 Task: Create a sub task Release to Production / Go Live for the task  Develop a new online tool for online customer feedback in the project ArtisanTech , assign it to team member softage.5@softage.net and update the status of the sub task to  Off Track , set the priority of the sub task to High
Action: Mouse moved to (81, 298)
Screenshot: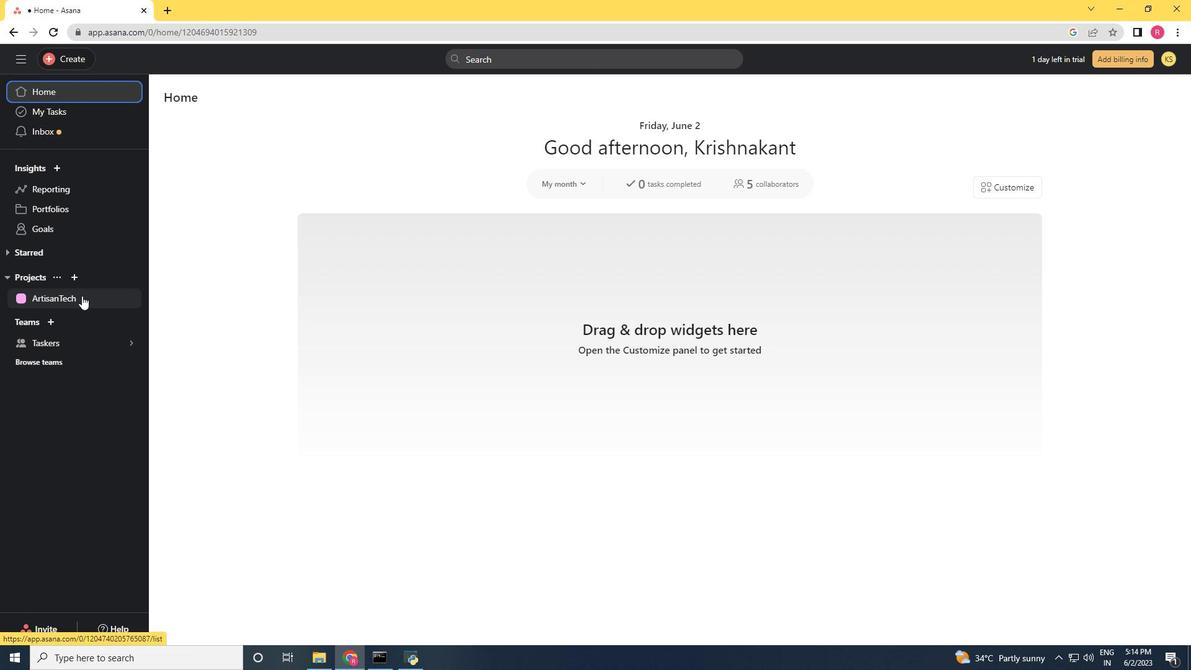 
Action: Mouse pressed left at (81, 298)
Screenshot: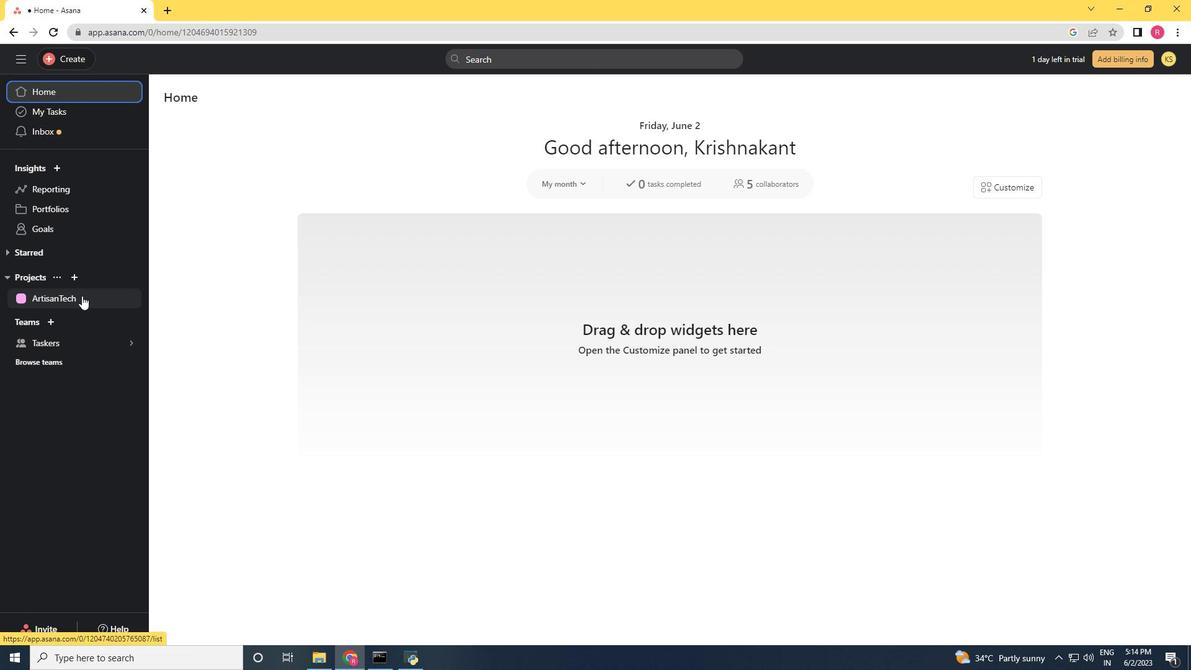 
Action: Mouse moved to (524, 268)
Screenshot: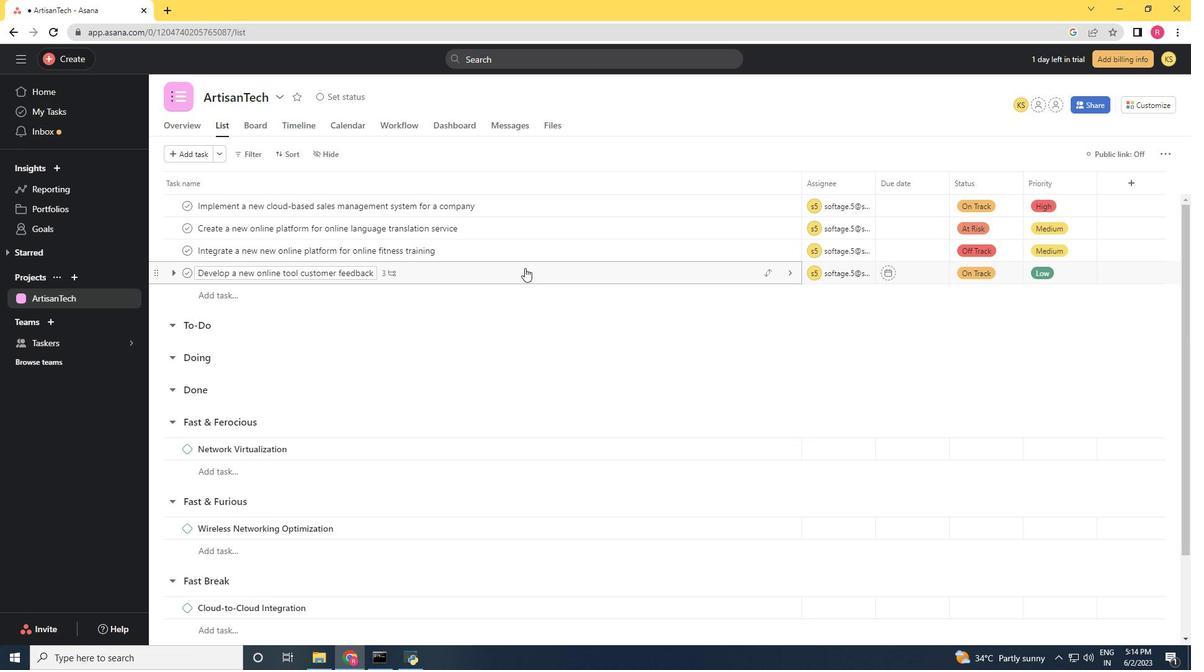 
Action: Mouse pressed left at (524, 268)
Screenshot: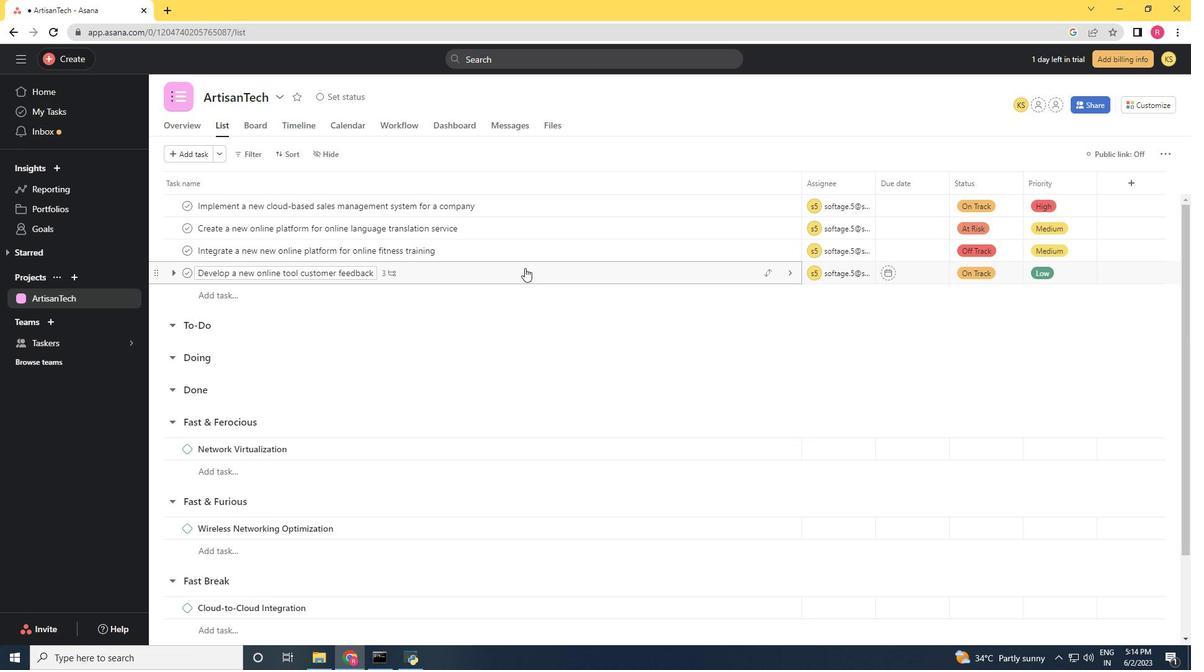 
Action: Mouse moved to (876, 394)
Screenshot: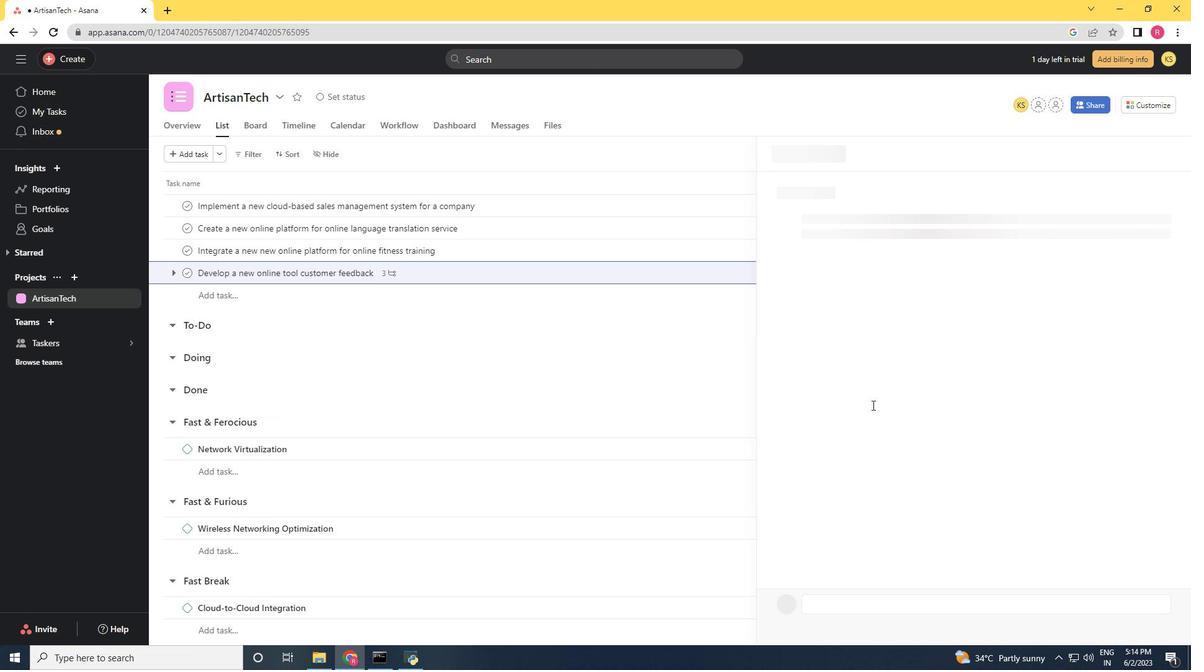 
Action: Mouse scrolled (876, 393) with delta (0, 0)
Screenshot: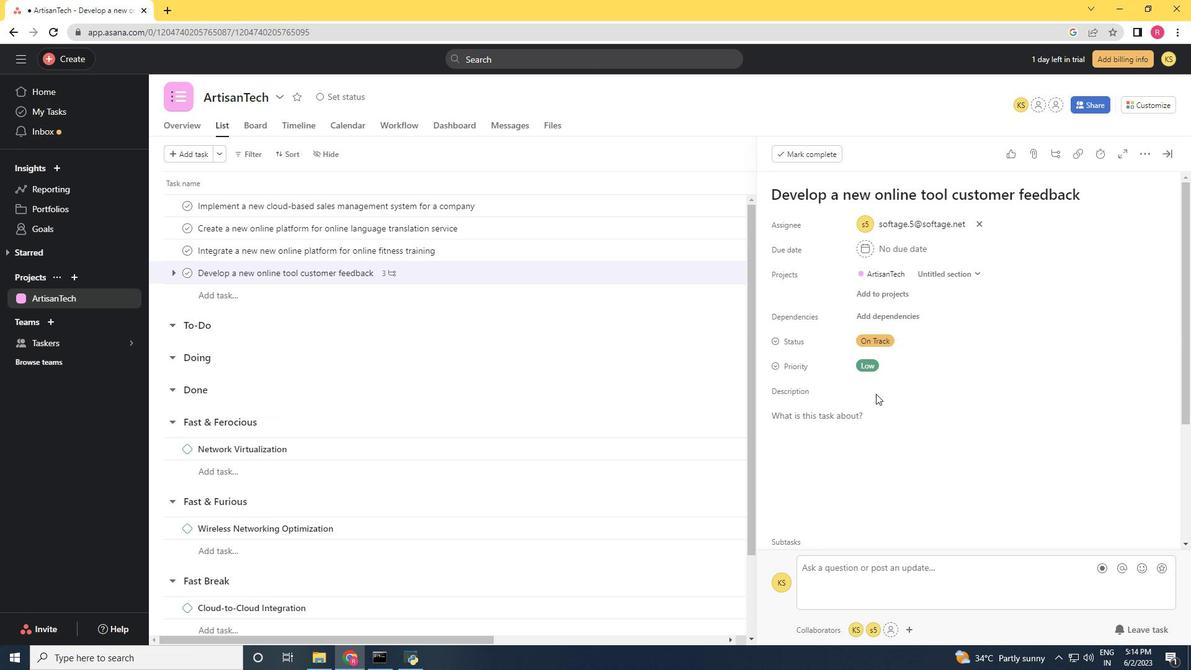 
Action: Mouse scrolled (876, 393) with delta (0, 0)
Screenshot: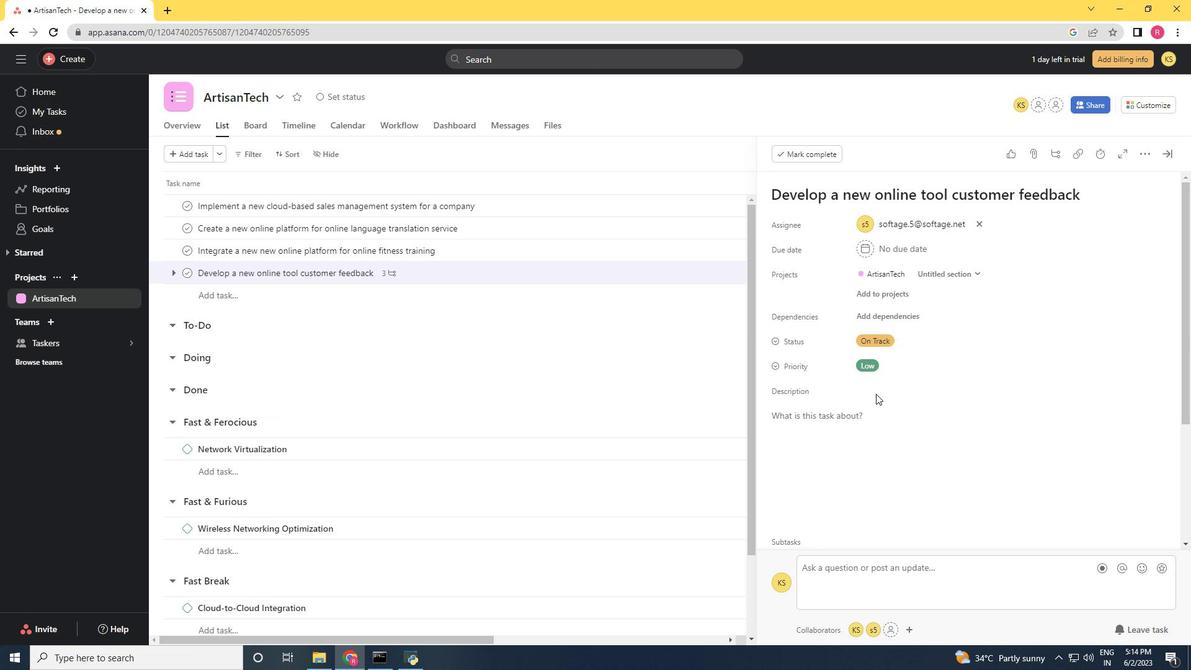 
Action: Mouse scrolled (876, 393) with delta (0, 0)
Screenshot: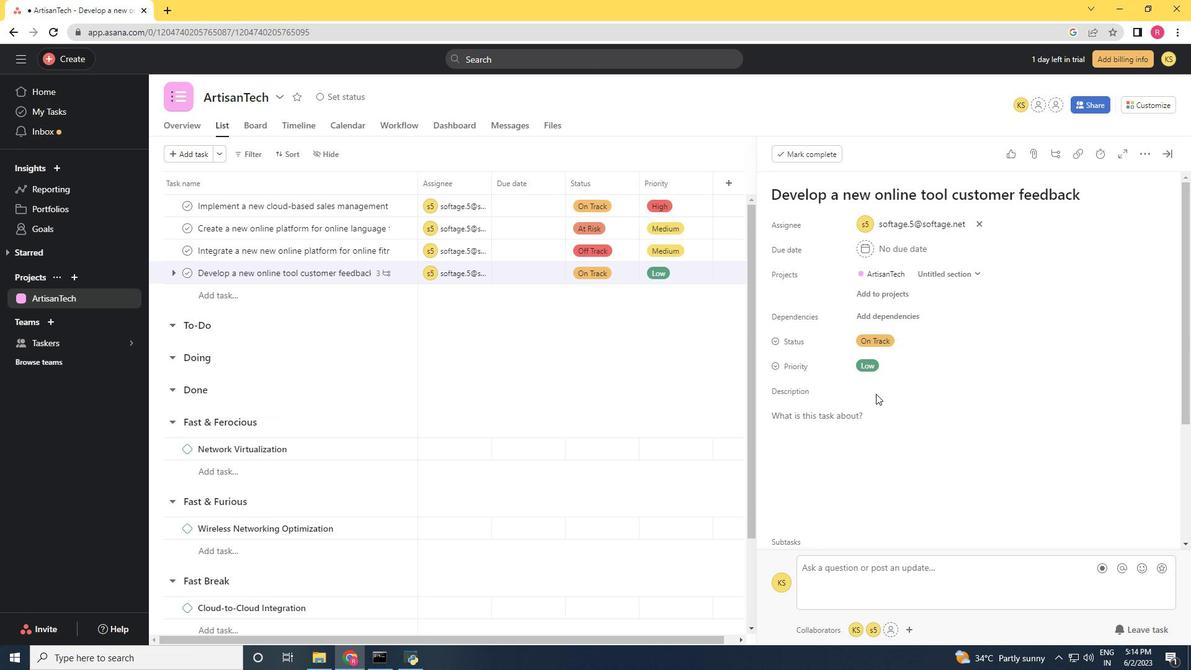 
Action: Mouse scrolled (876, 393) with delta (0, 0)
Screenshot: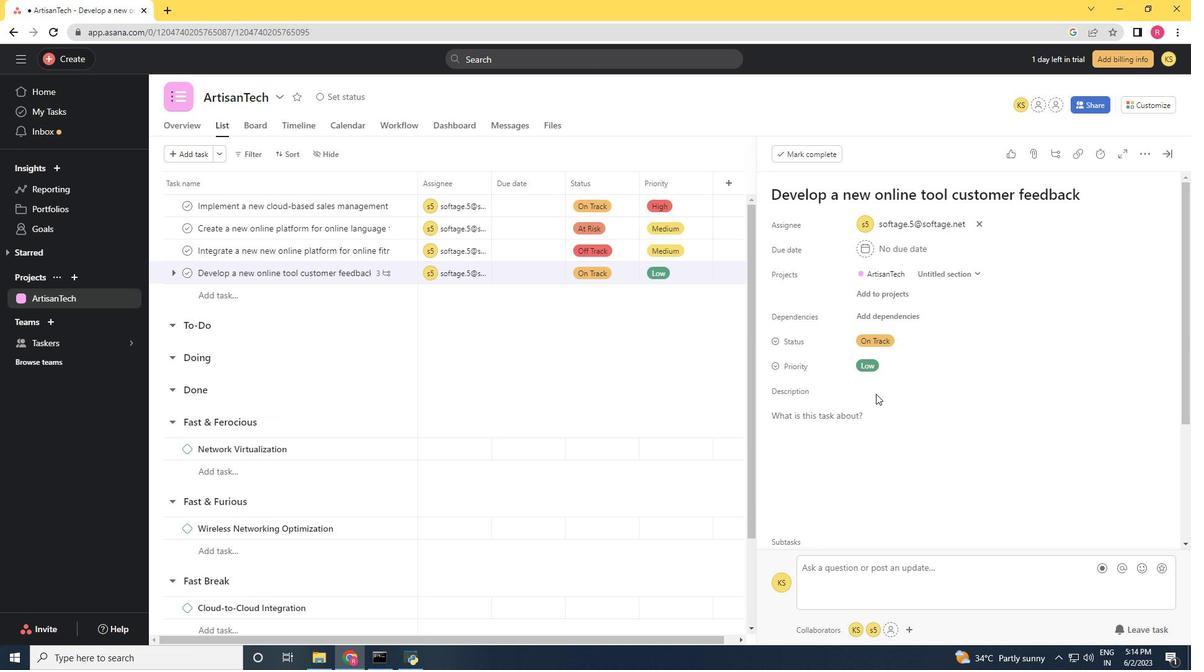 
Action: Mouse scrolled (876, 393) with delta (0, 0)
Screenshot: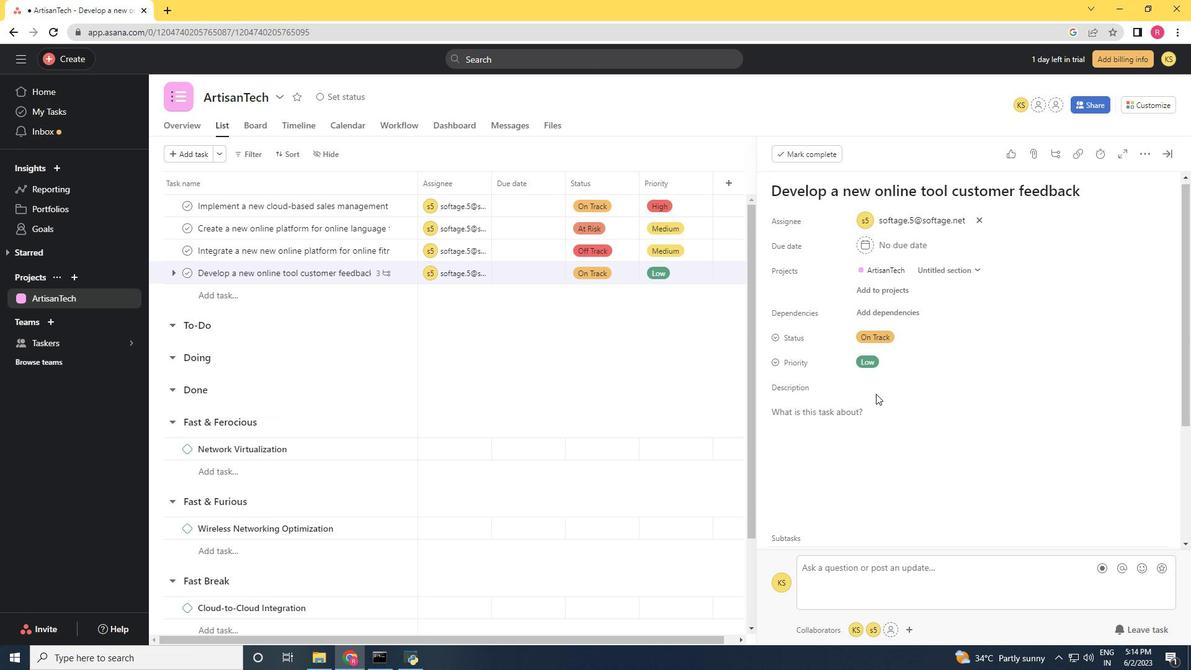 
Action: Mouse moved to (809, 457)
Screenshot: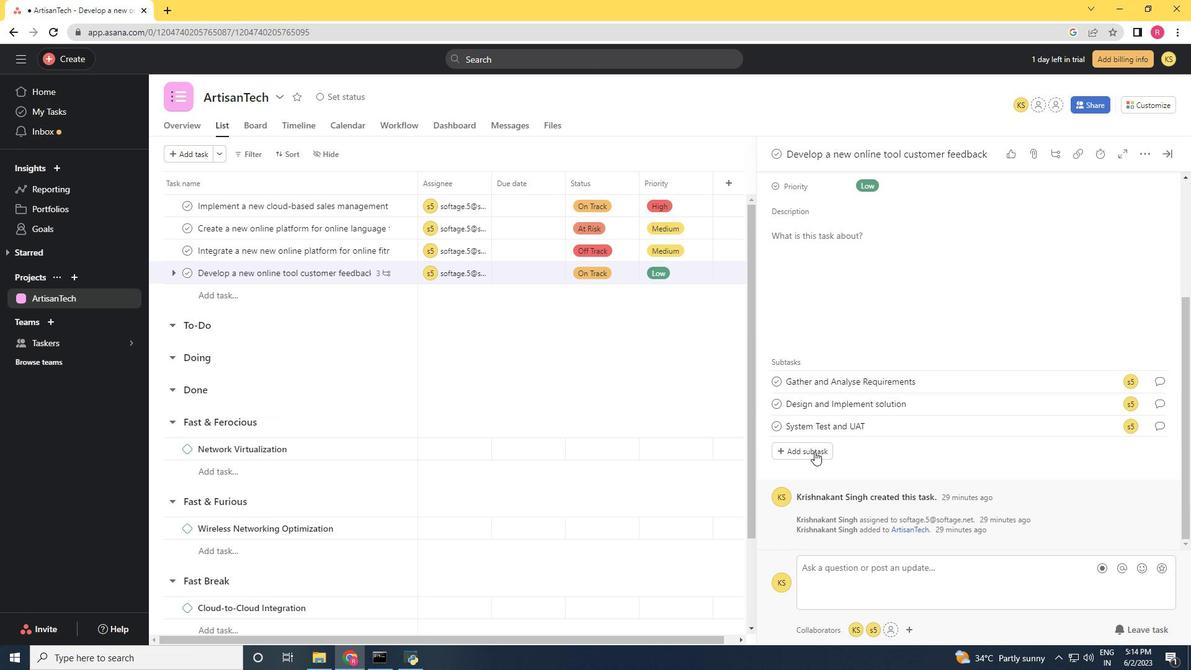 
Action: Mouse pressed left at (809, 457)
Screenshot: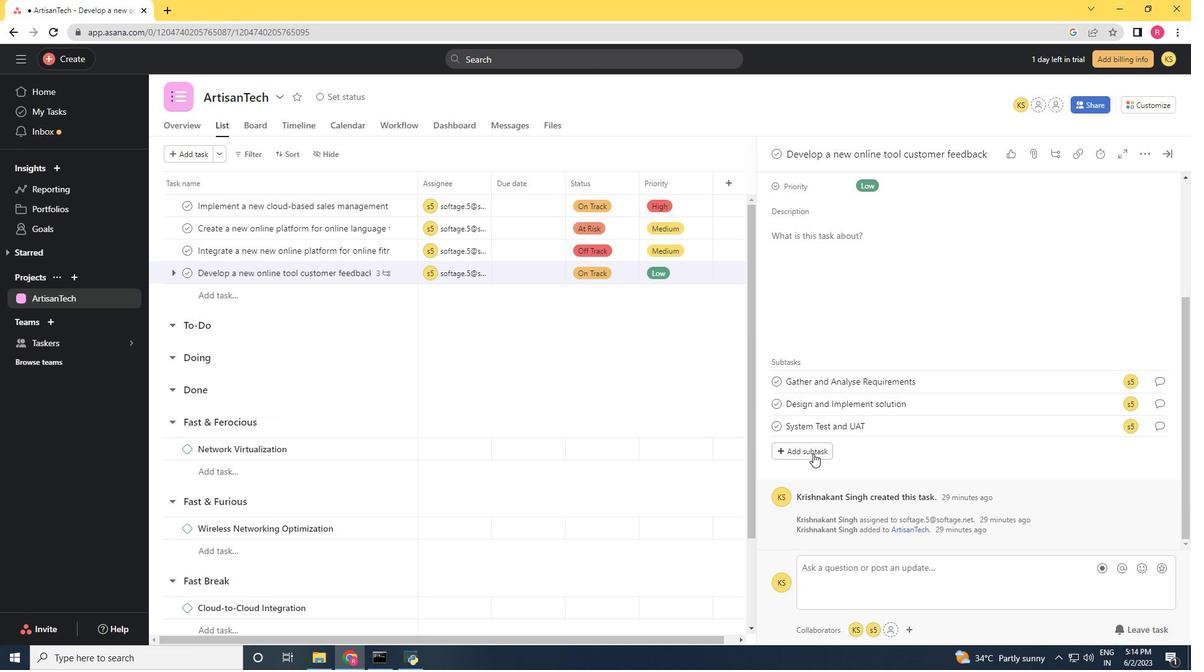 
Action: Mouse moved to (482, 412)
Screenshot: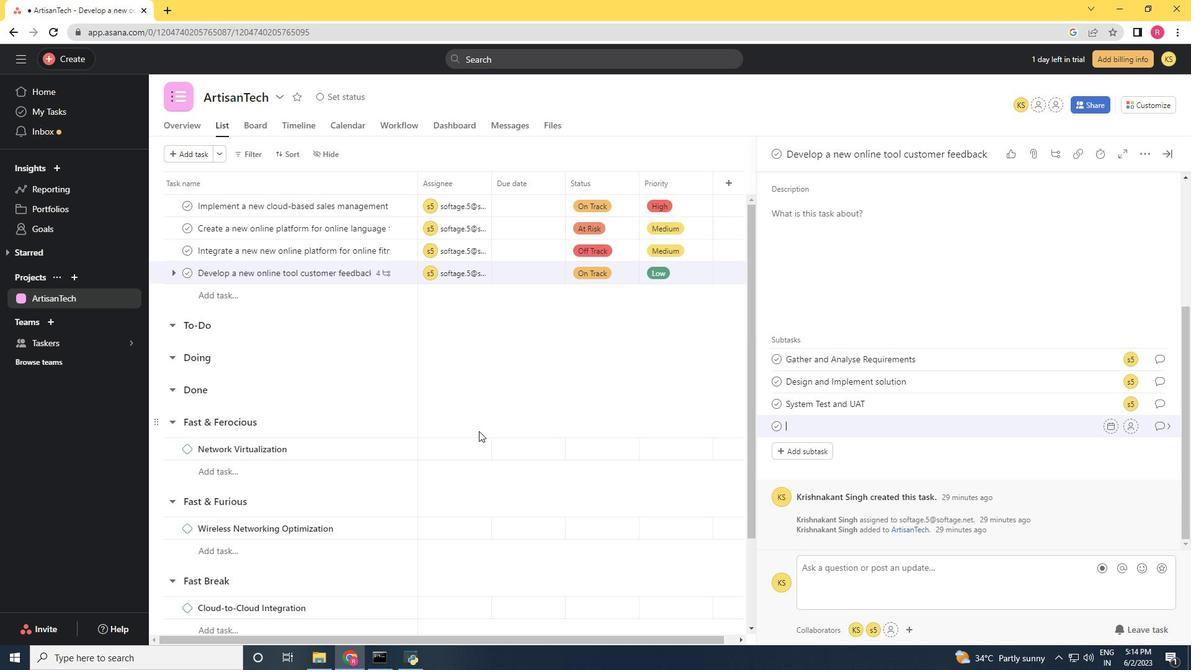 
Action: Key pressed <Key.shift><Key.shift><Key.shift><Key.shift><Key.shift><Key.shift>Release<Key.space>to<Key.space><Key.shift>Production<Key.space>/<Key.space><Key.shift><Key.shift><Key.shift><Key.shift><Key.shift><Key.shift><Key.shift><Key.shift>Go<Key.space><Key.shift>Live
Screenshot: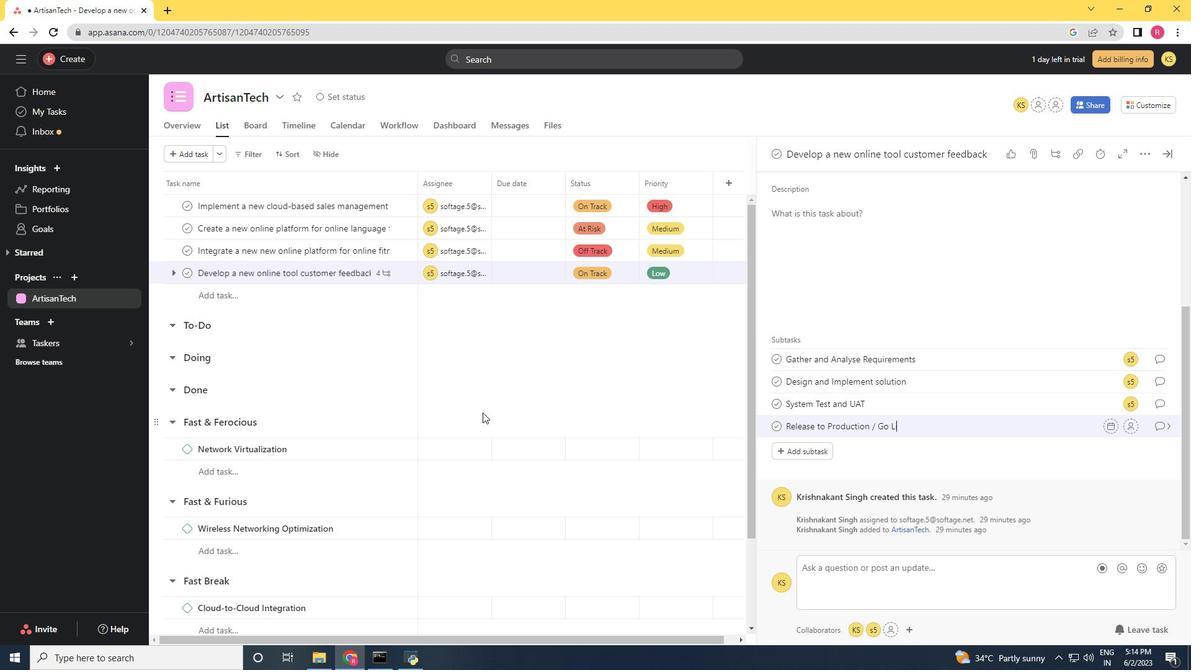 
Action: Mouse moved to (1130, 428)
Screenshot: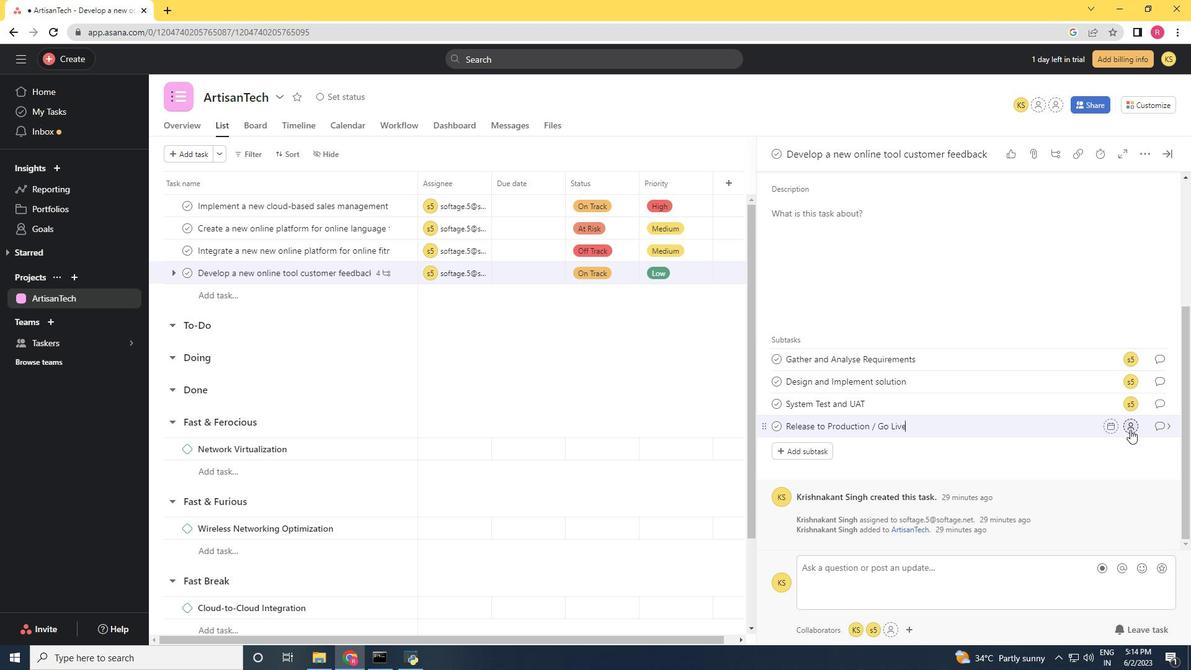 
Action: Mouse pressed left at (1130, 428)
Screenshot: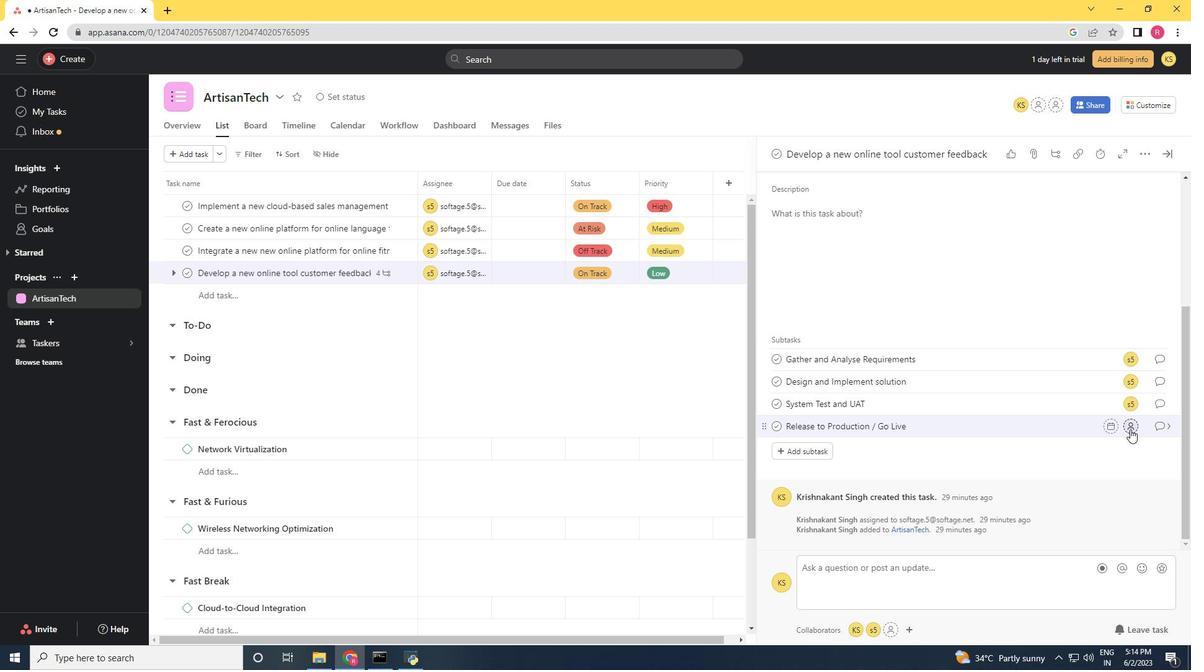 
Action: Mouse moved to (924, 372)
Screenshot: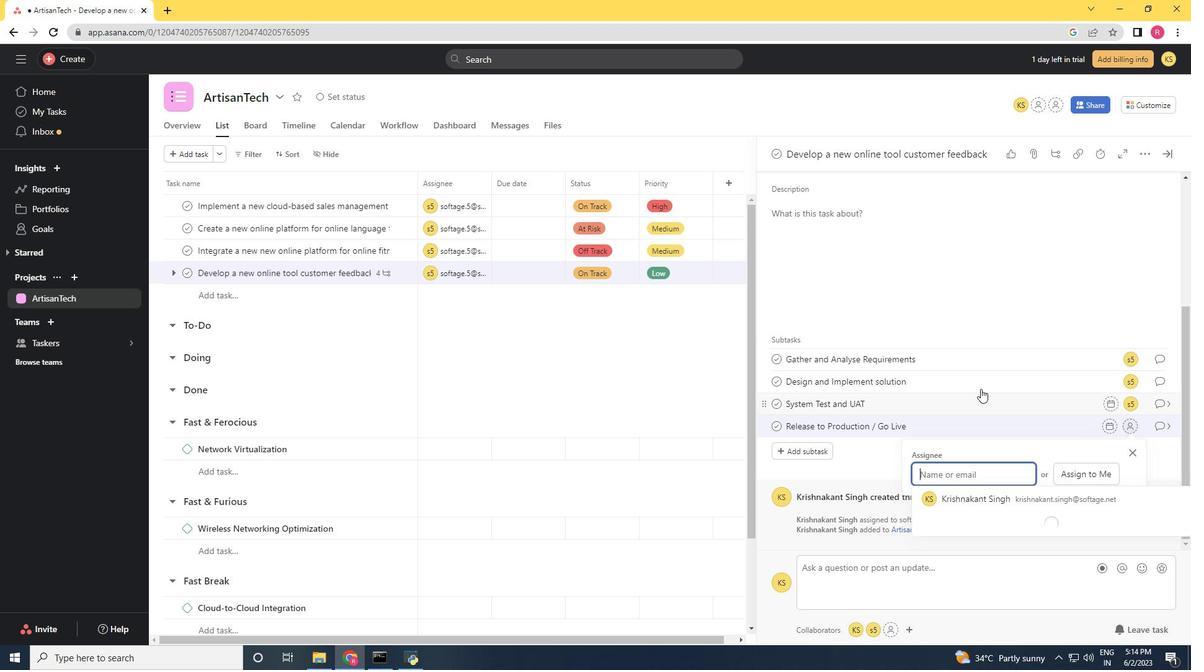 
Action: Key pressed softage.5<Key.shift>@softage.net
Screenshot: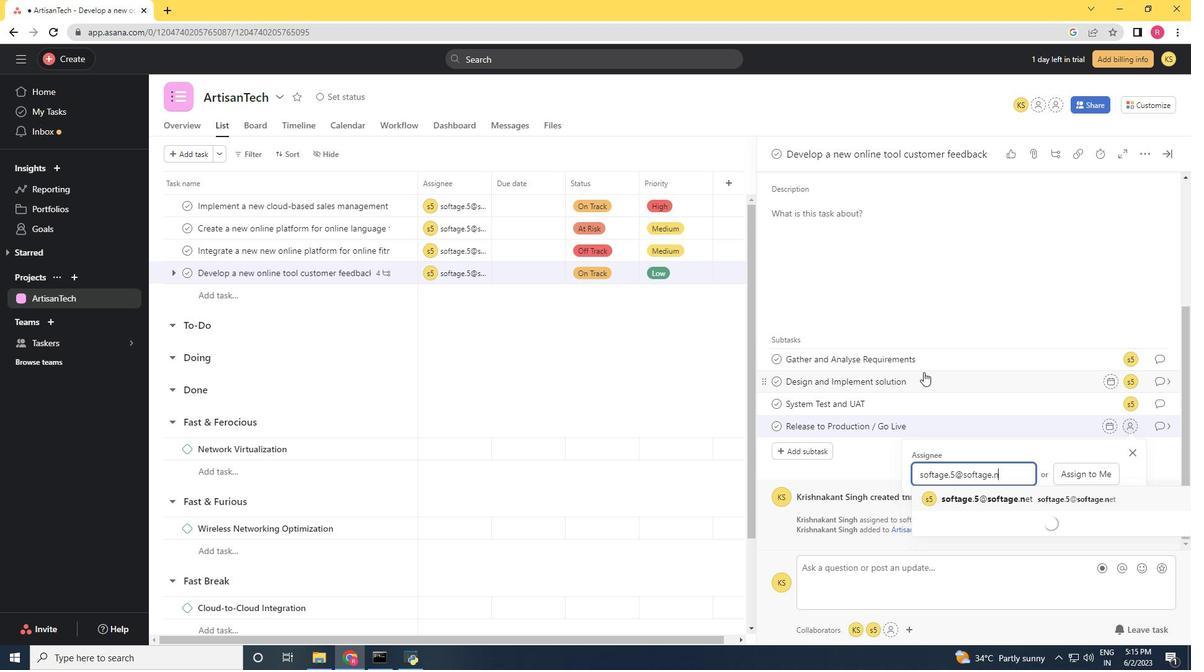 
Action: Mouse moved to (1004, 495)
Screenshot: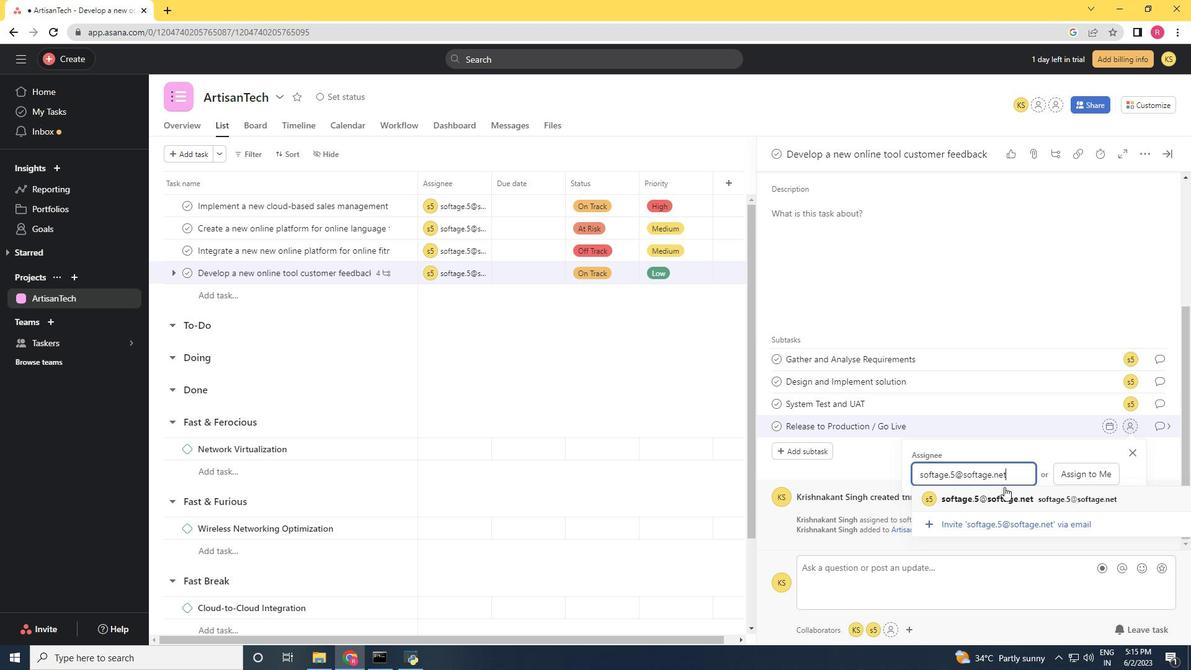 
Action: Mouse pressed left at (1004, 495)
Screenshot: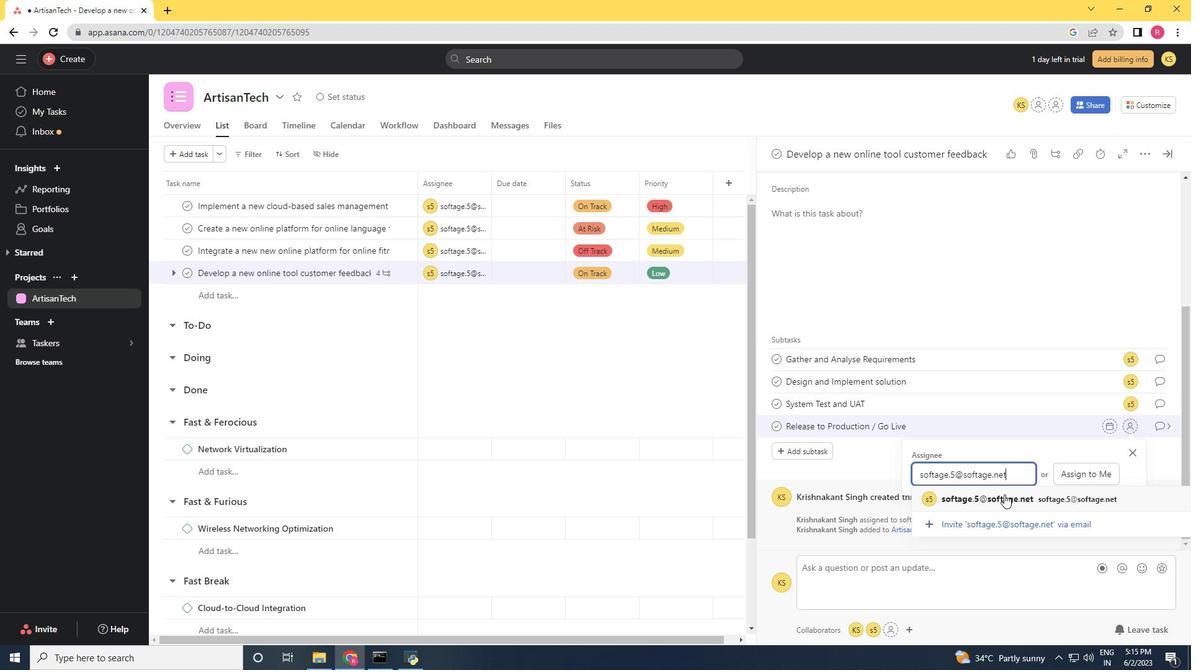 
Action: Mouse moved to (1156, 428)
Screenshot: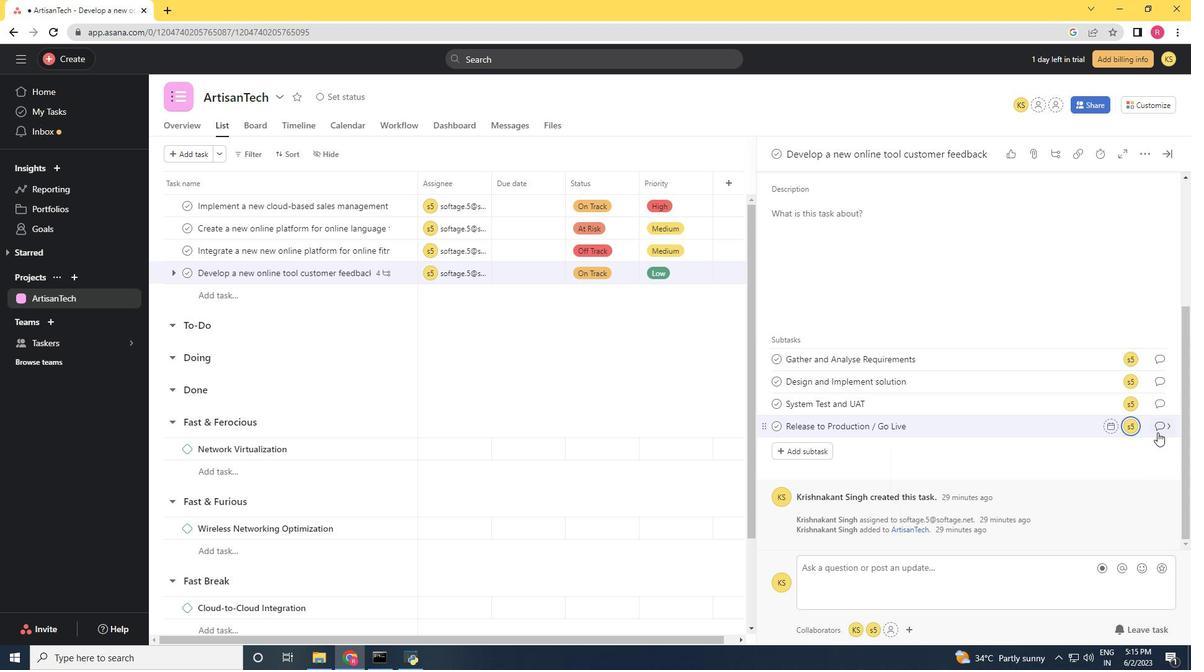 
Action: Mouse pressed left at (1156, 428)
Screenshot: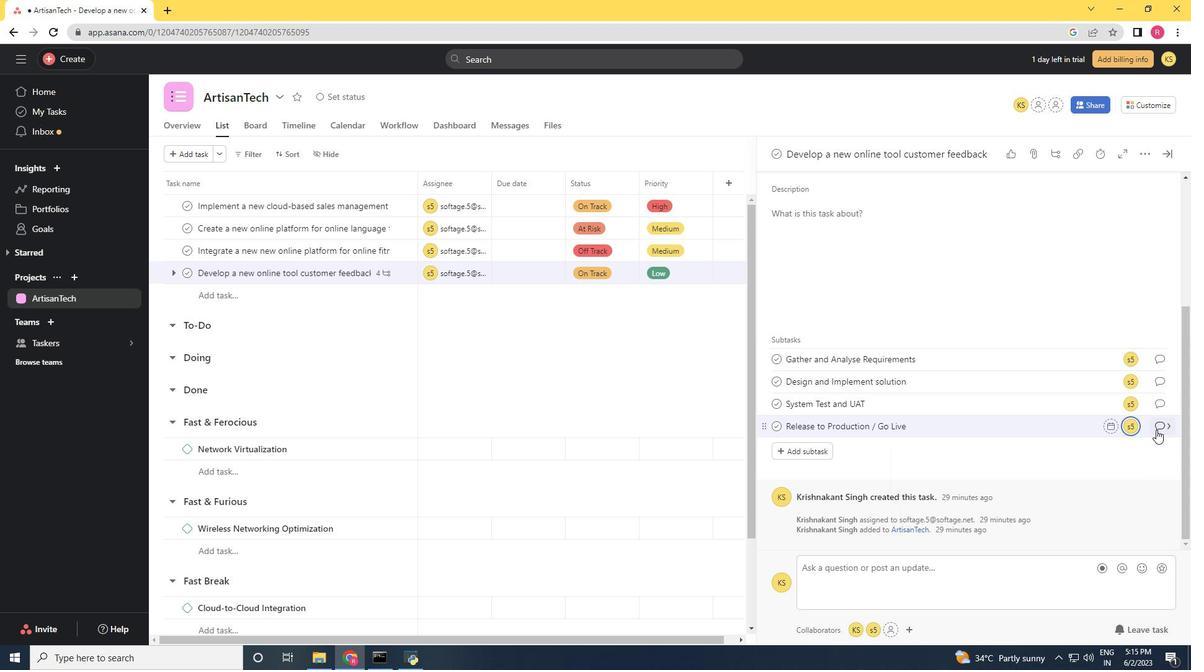 
Action: Mouse moved to (832, 326)
Screenshot: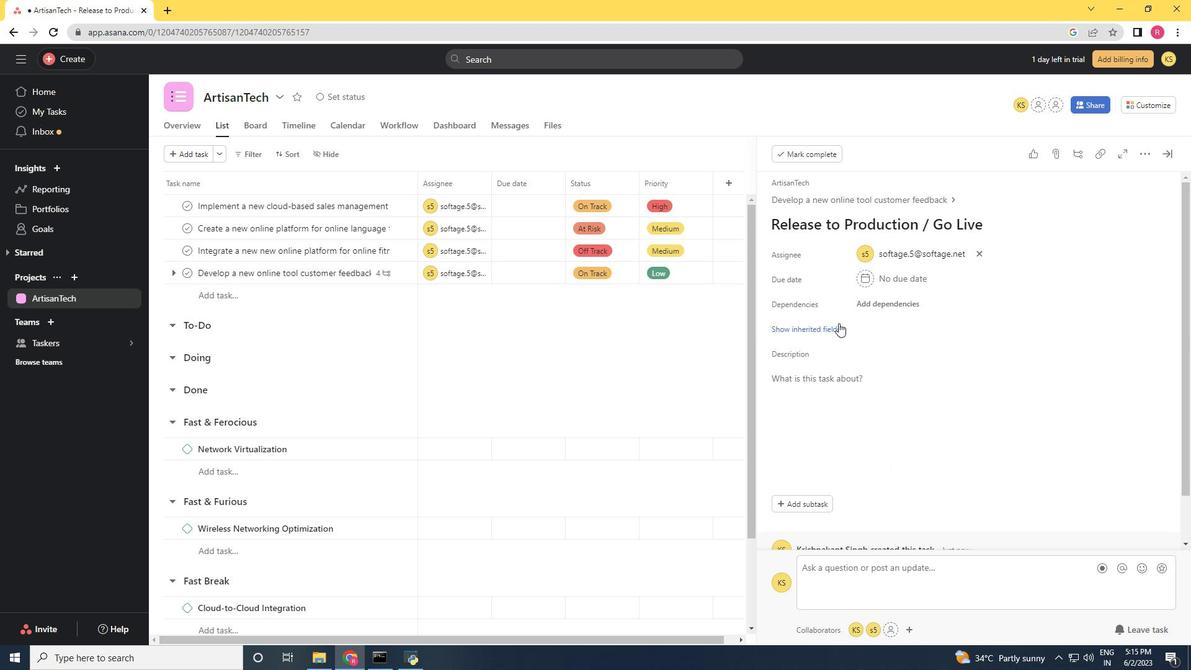 
Action: Mouse pressed left at (832, 326)
Screenshot: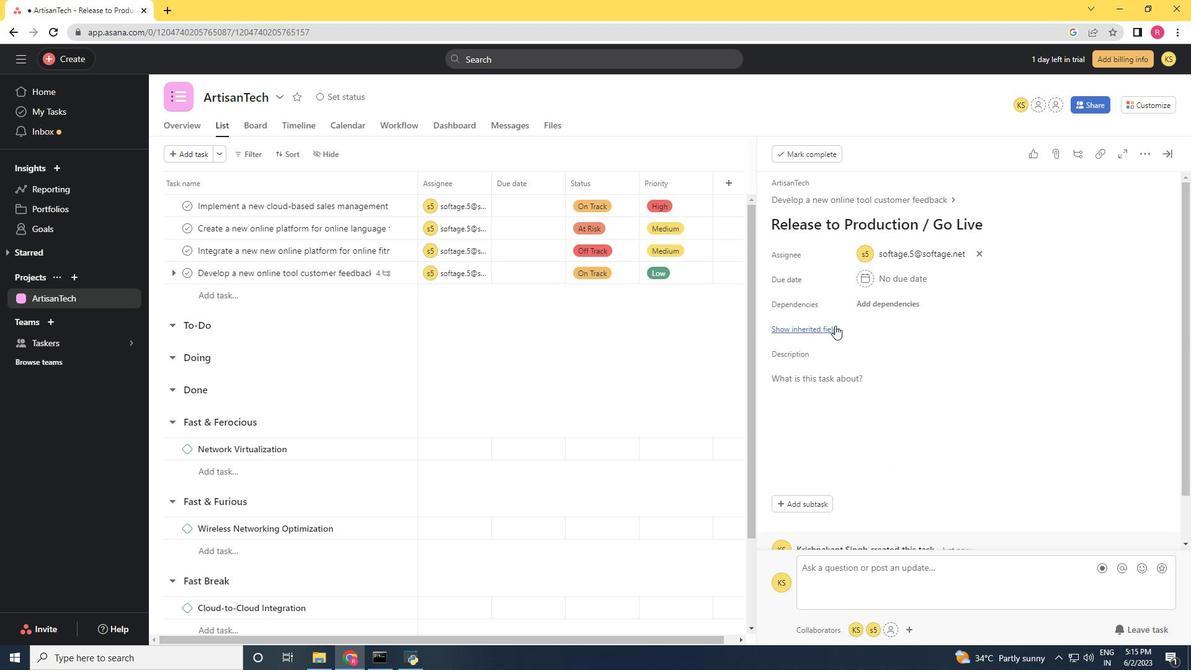 
Action: Mouse moved to (865, 349)
Screenshot: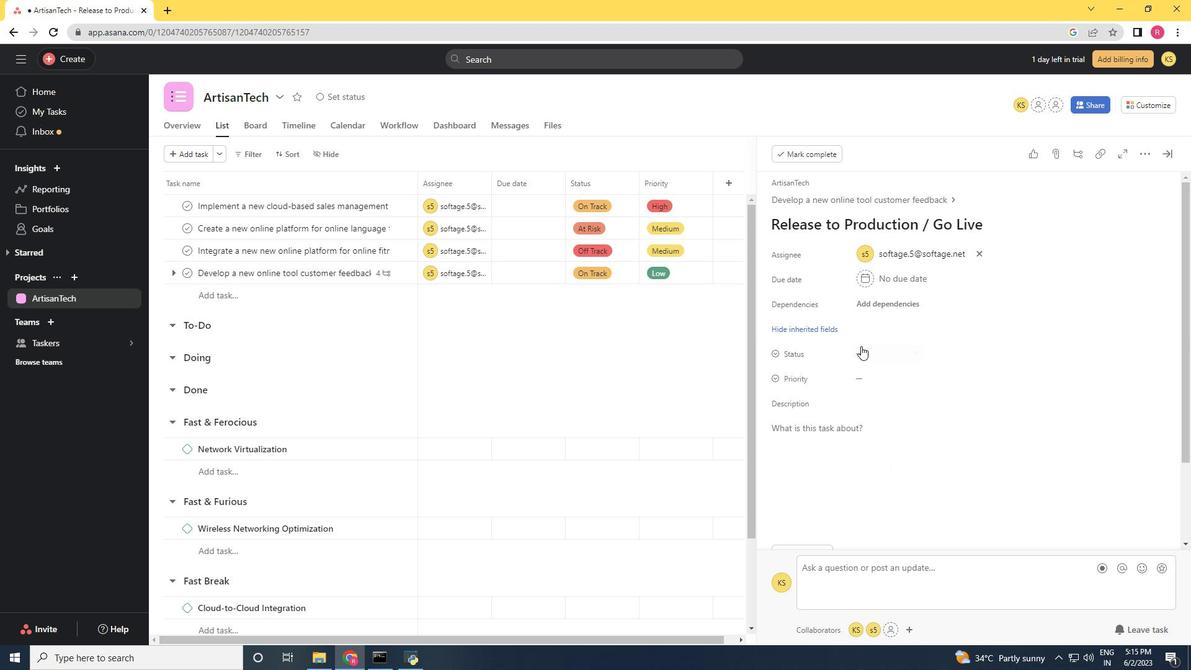 
Action: Mouse pressed left at (865, 349)
Screenshot: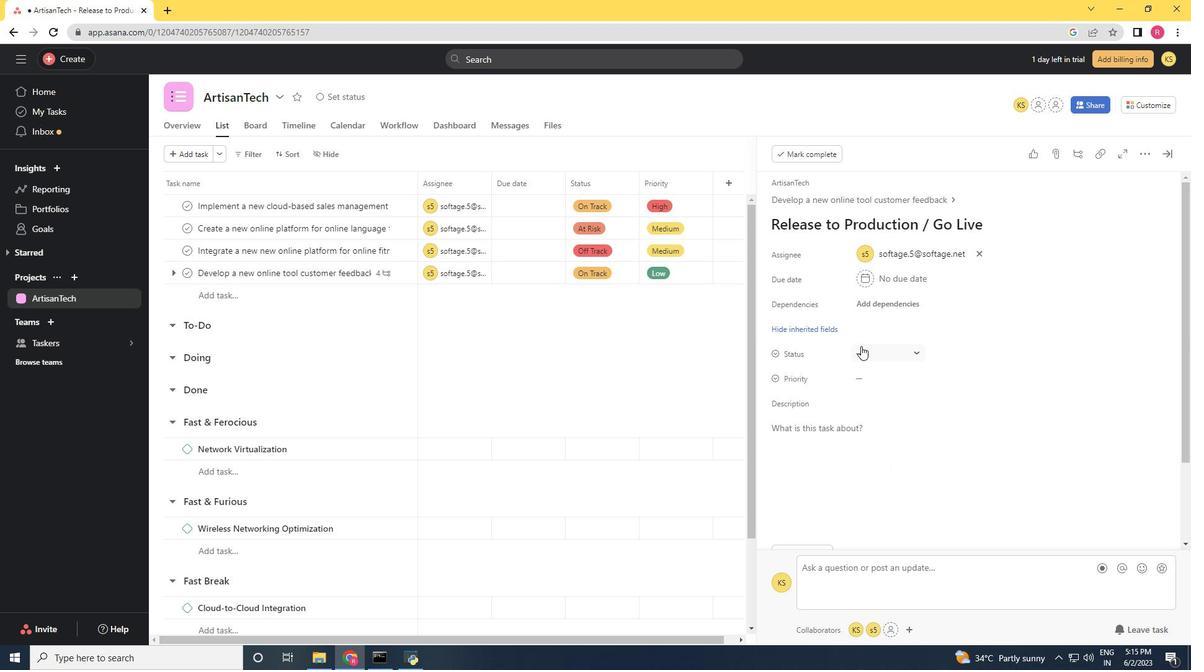 
Action: Mouse moved to (894, 415)
Screenshot: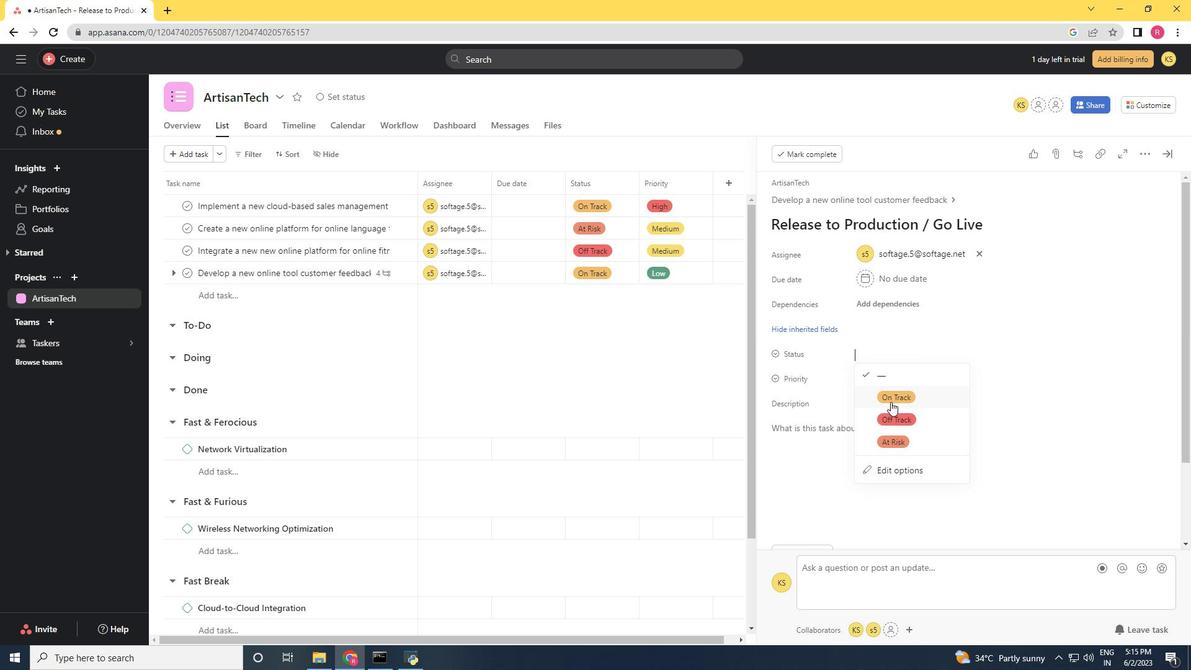 
Action: Mouse pressed left at (894, 415)
Screenshot: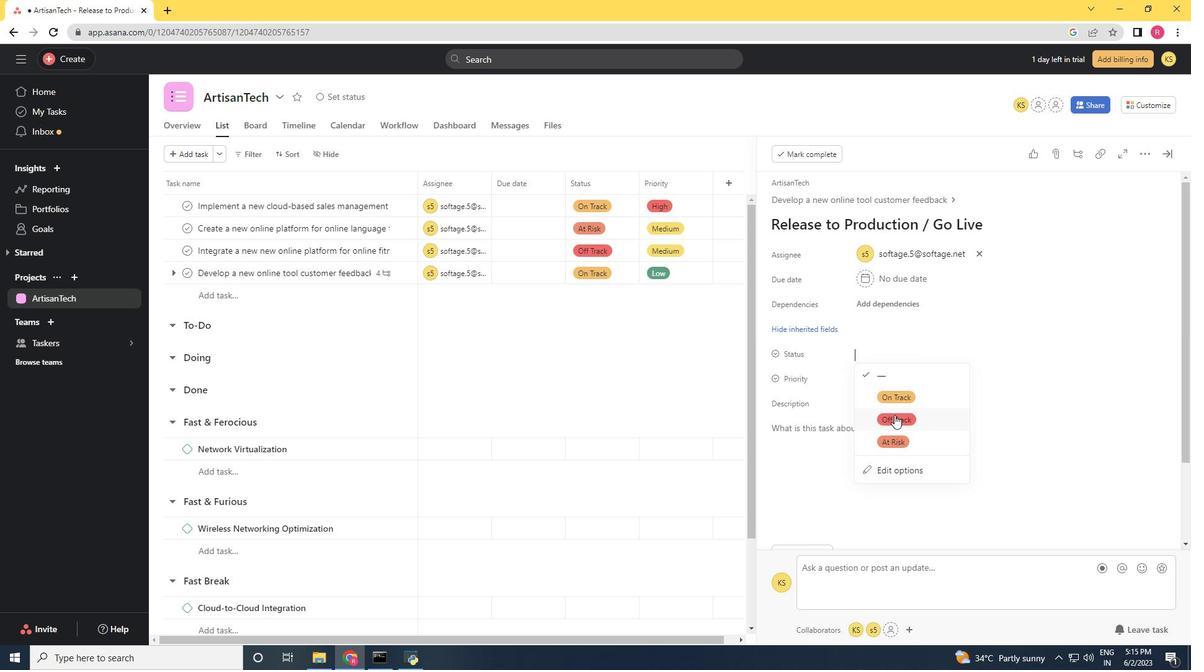 
Action: Mouse moved to (866, 384)
Screenshot: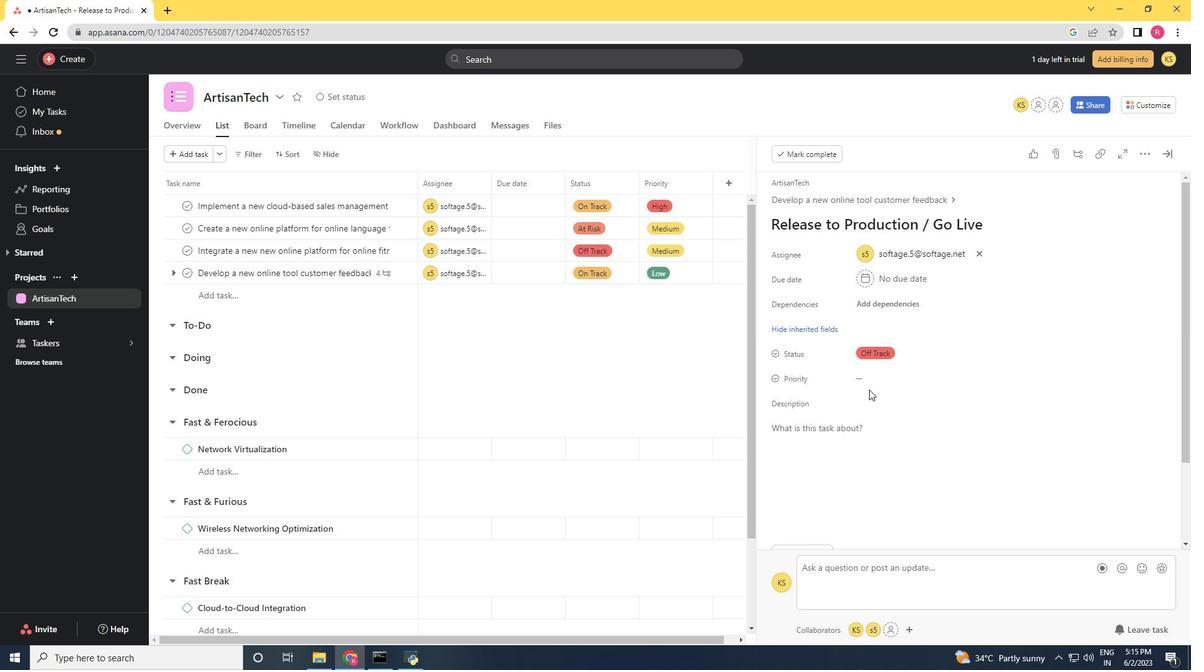 
Action: Mouse pressed left at (866, 384)
Screenshot: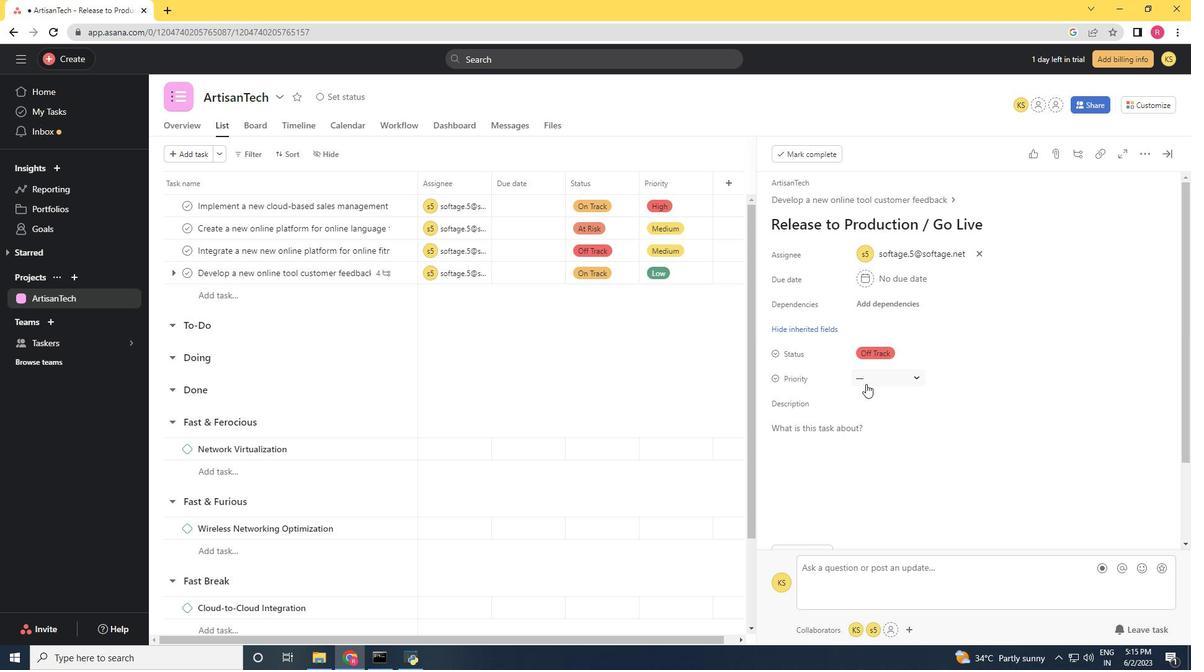 
Action: Mouse moved to (878, 409)
Screenshot: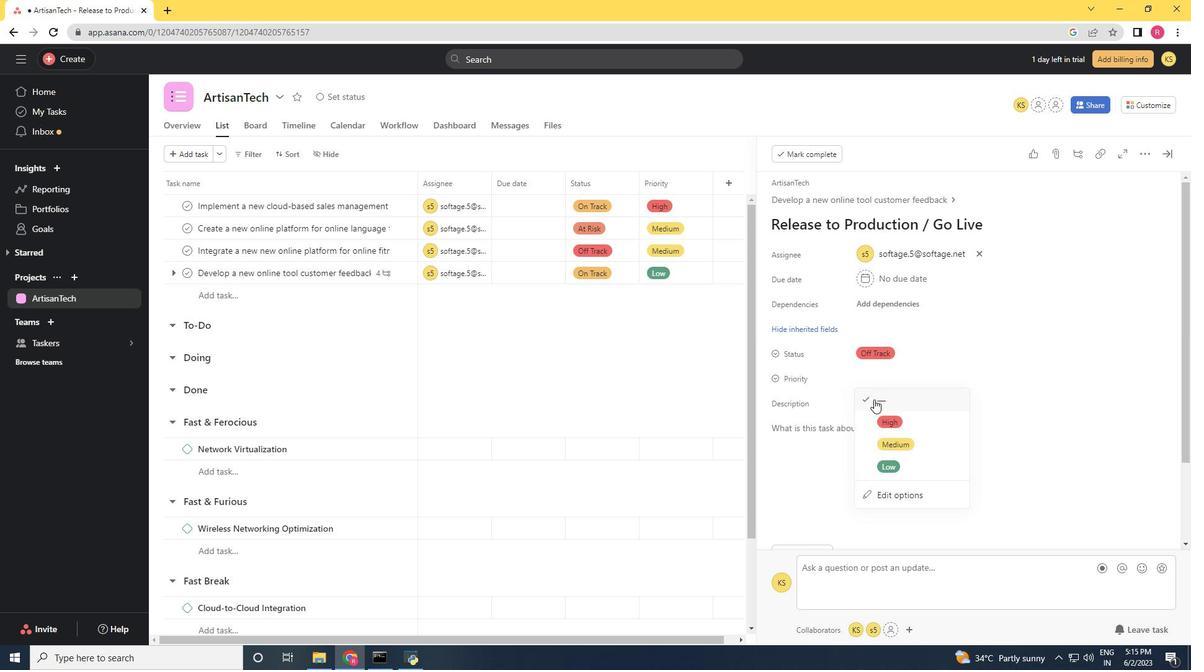 
Action: Mouse pressed left at (878, 409)
Screenshot: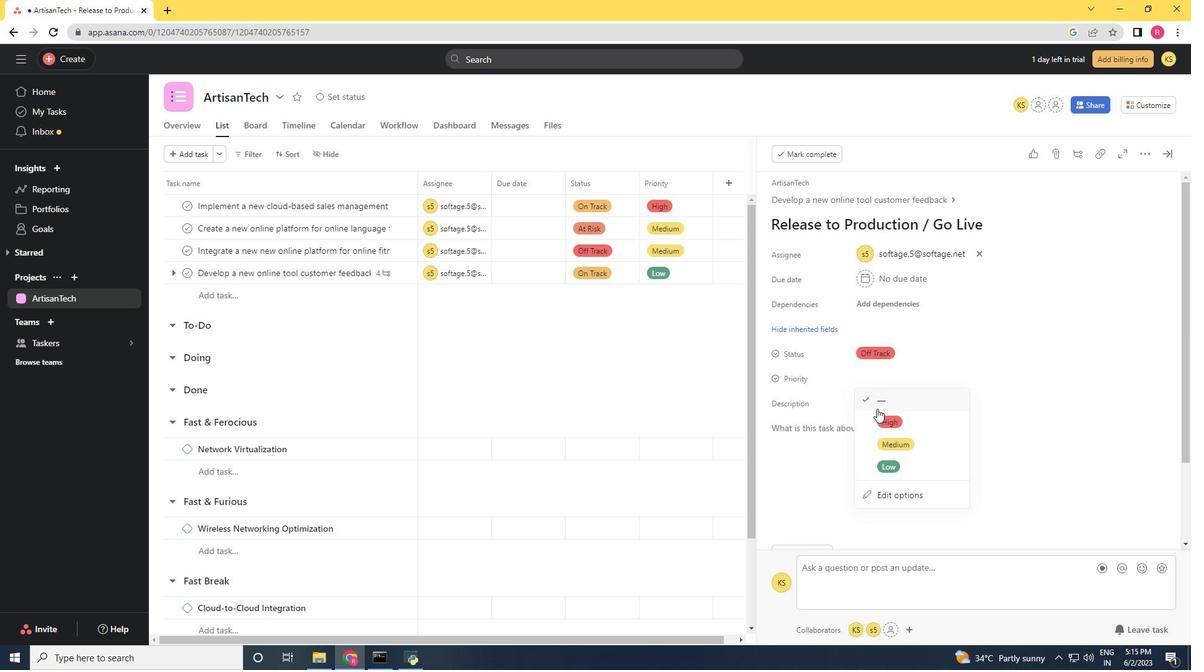 
Action: Mouse moved to (886, 386)
Screenshot: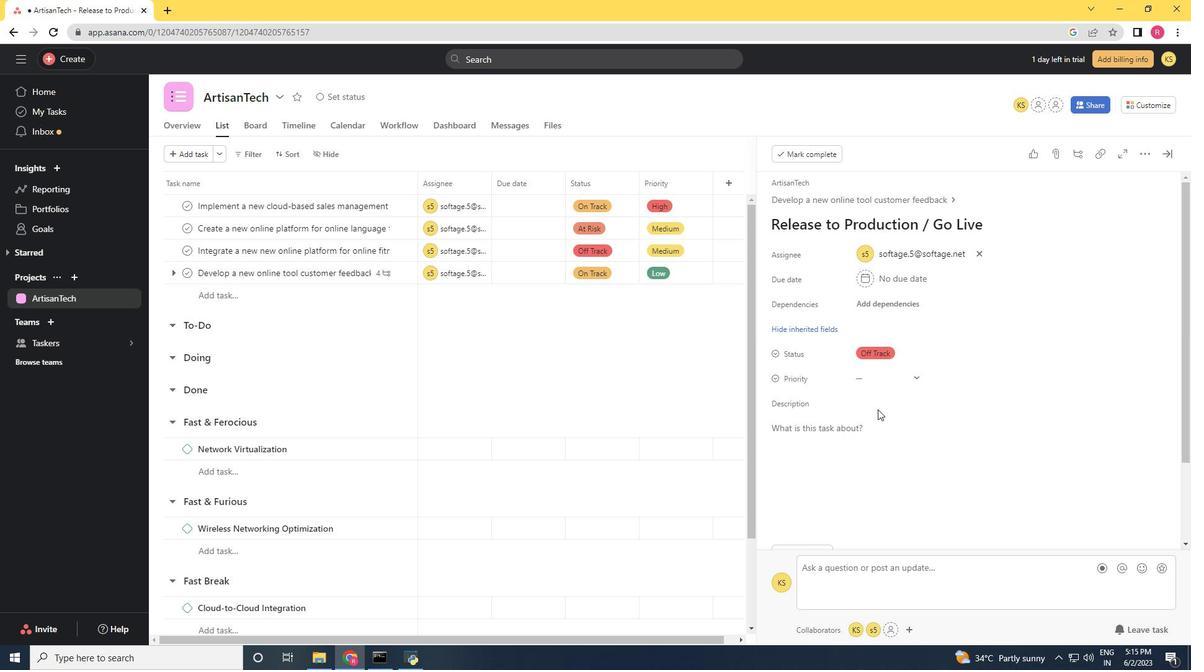 
Action: Mouse pressed left at (886, 386)
Screenshot: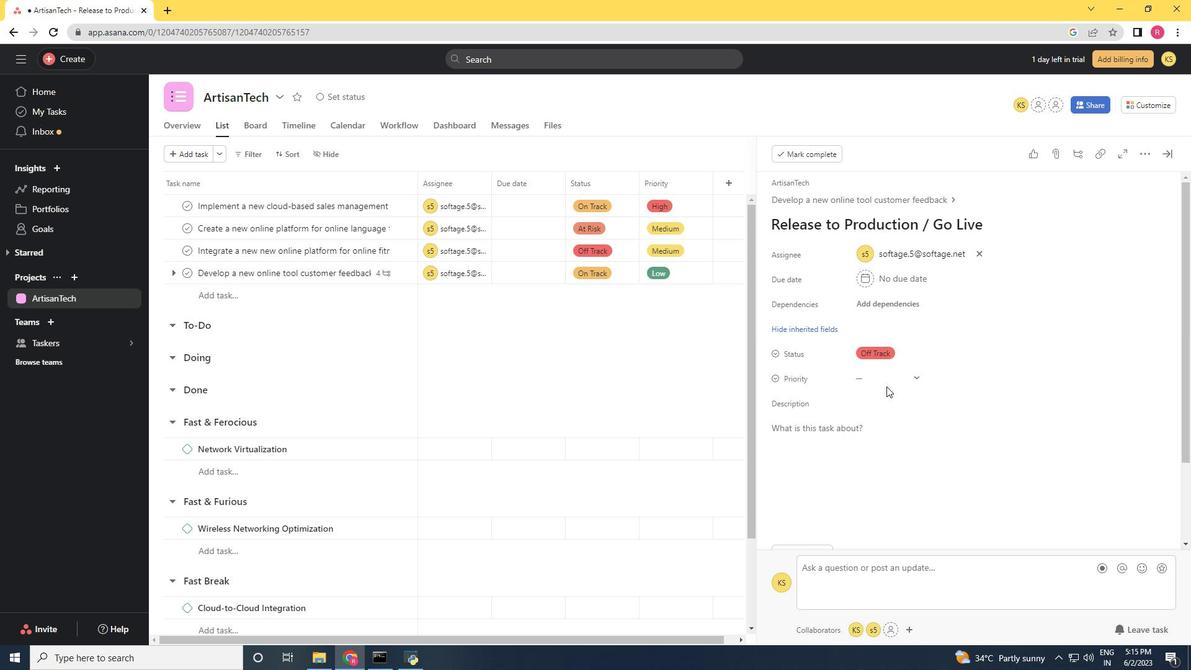 
Action: Mouse moved to (880, 381)
Screenshot: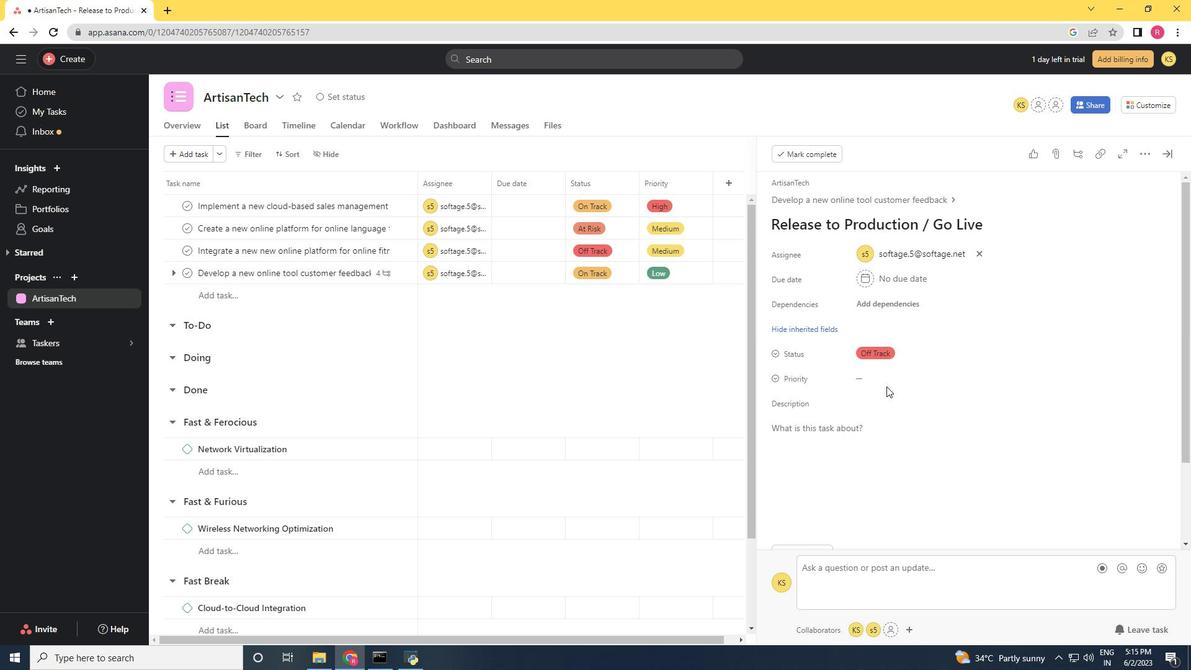 
Action: Mouse pressed left at (880, 381)
Screenshot: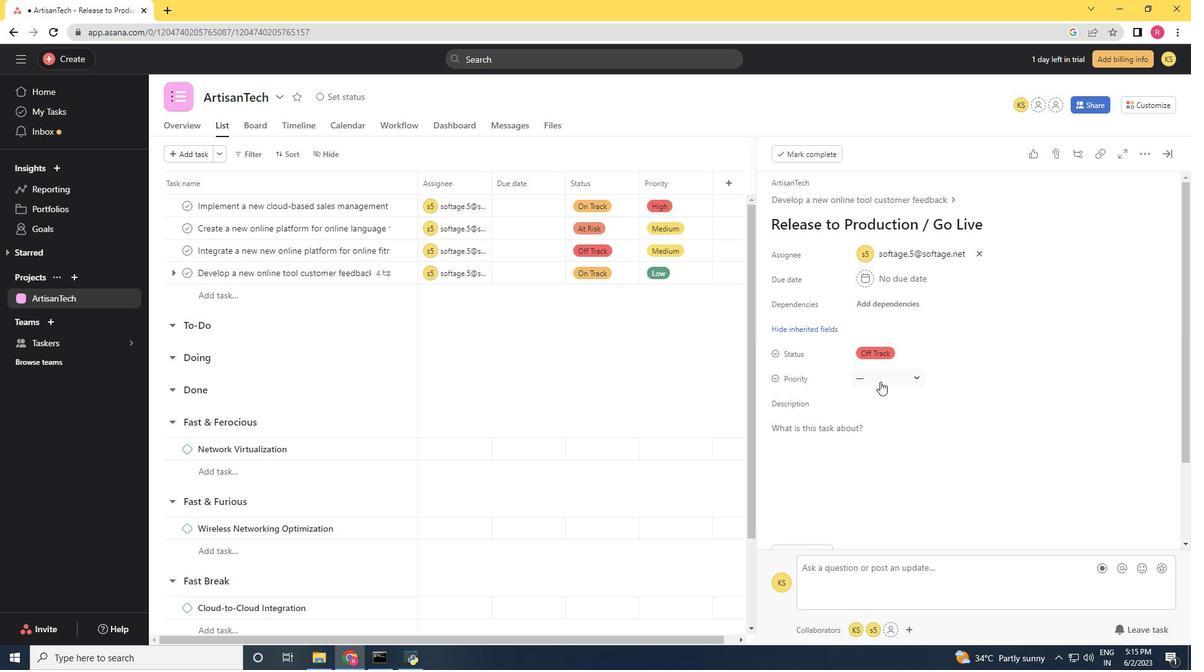 
Action: Mouse moved to (891, 423)
Screenshot: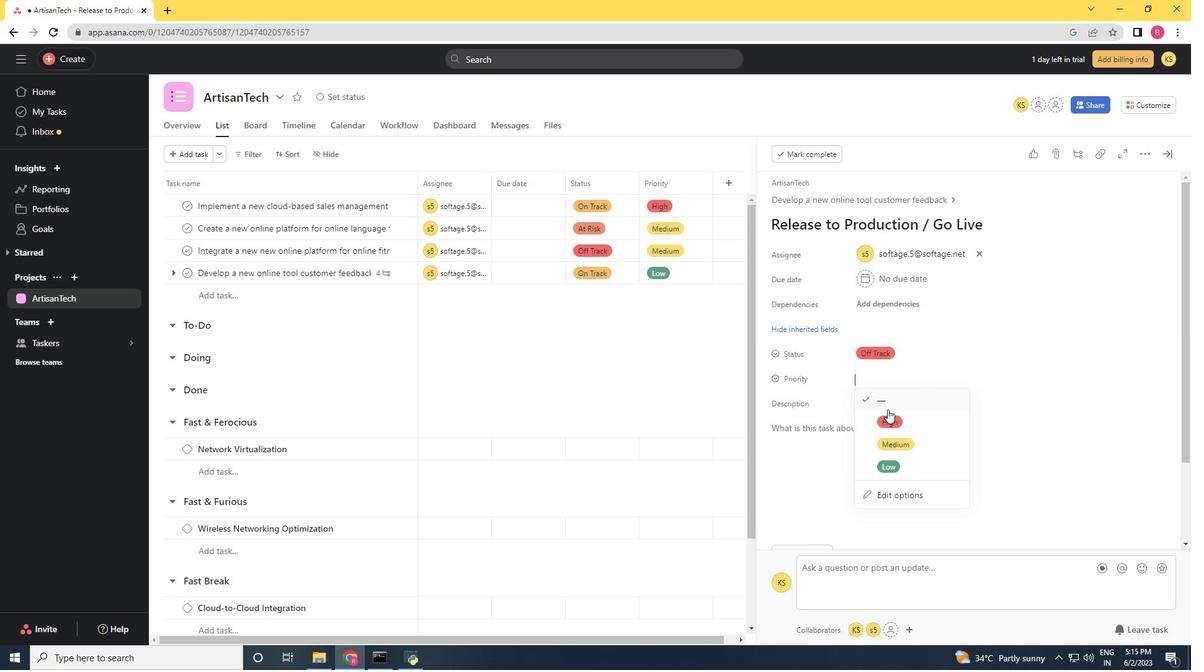 
Action: Mouse pressed left at (891, 423)
Screenshot: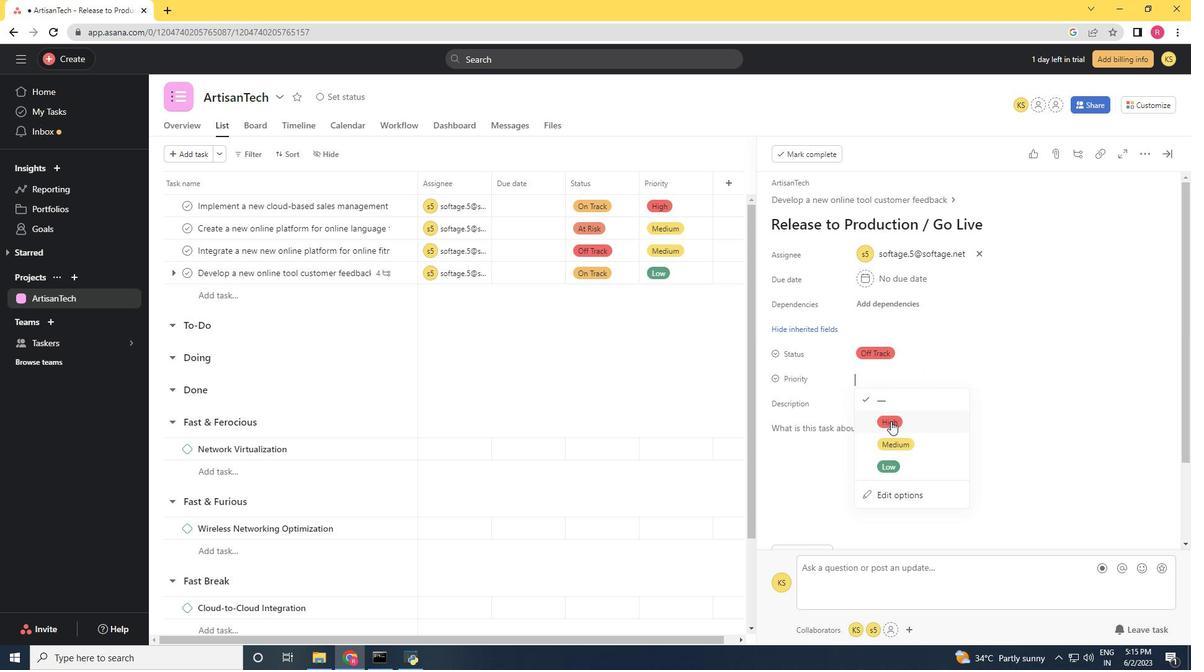 
Action: Mouse moved to (892, 423)
Screenshot: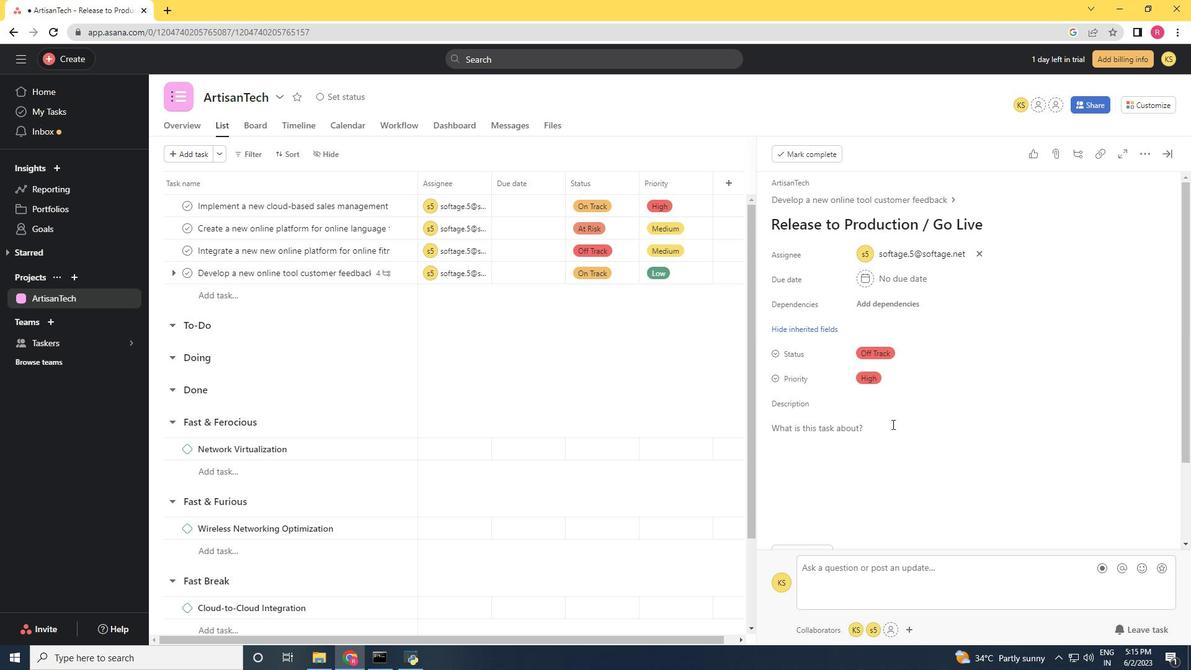 
